 Task: Add the task  Add support for real-time multiplayer gaming to the section DevOps Dynamo in the project WolfTech and add a Due Date to the respective task as 2023/07/08.
Action: Mouse moved to (886, 549)
Screenshot: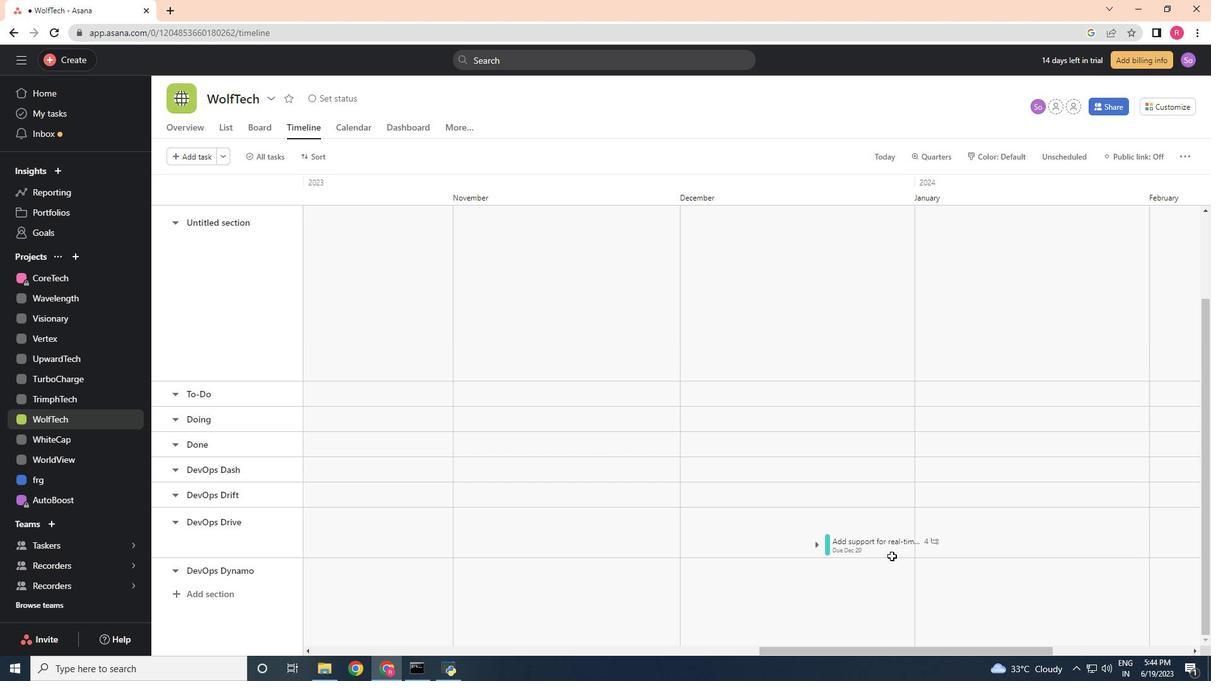 
Action: Mouse pressed left at (886, 549)
Screenshot: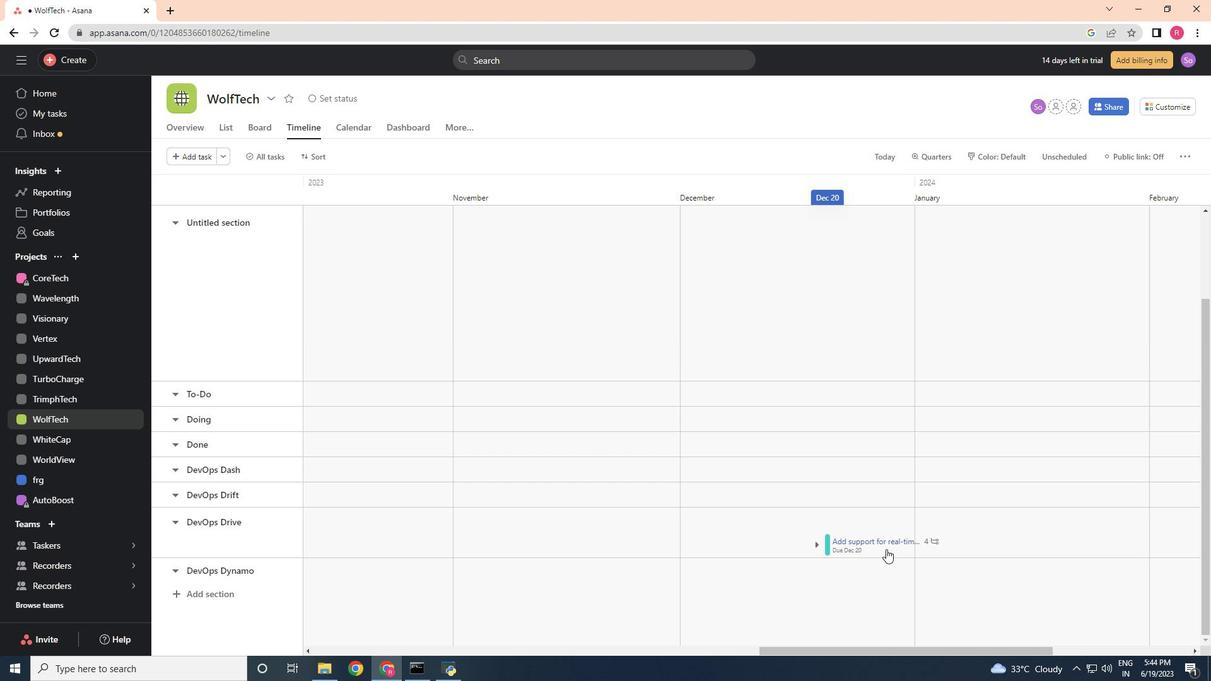 
Action: Mouse moved to (980, 277)
Screenshot: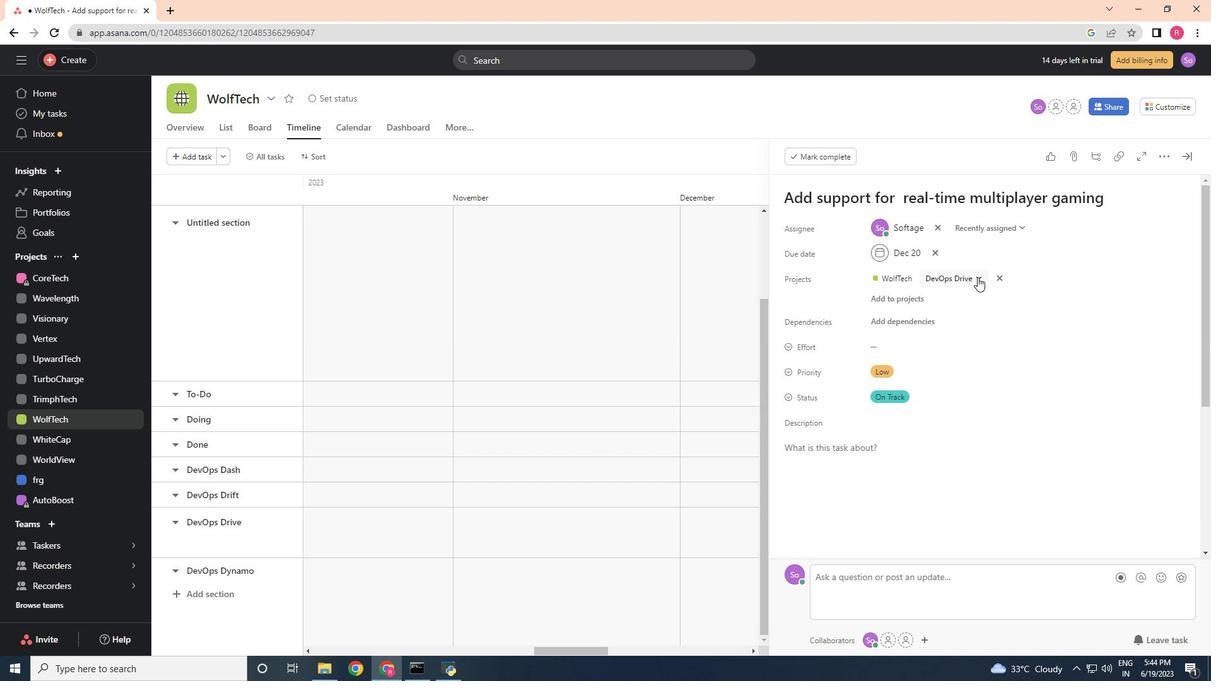 
Action: Mouse pressed left at (980, 277)
Screenshot: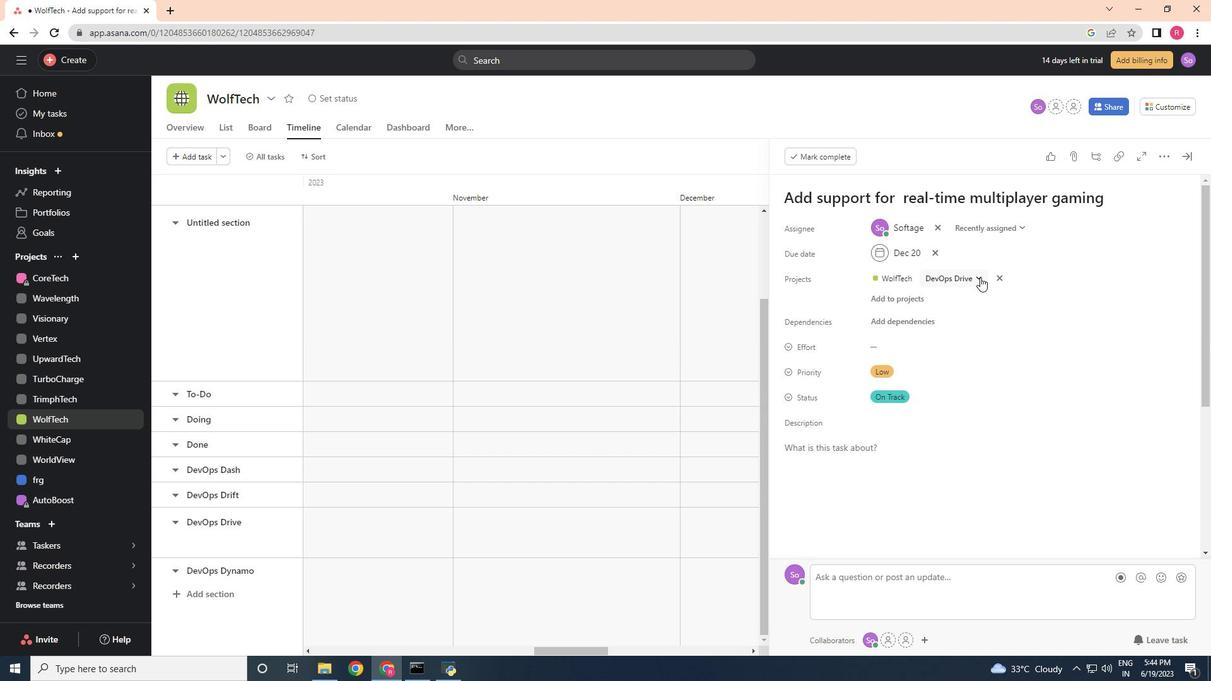 
Action: Mouse moved to (950, 473)
Screenshot: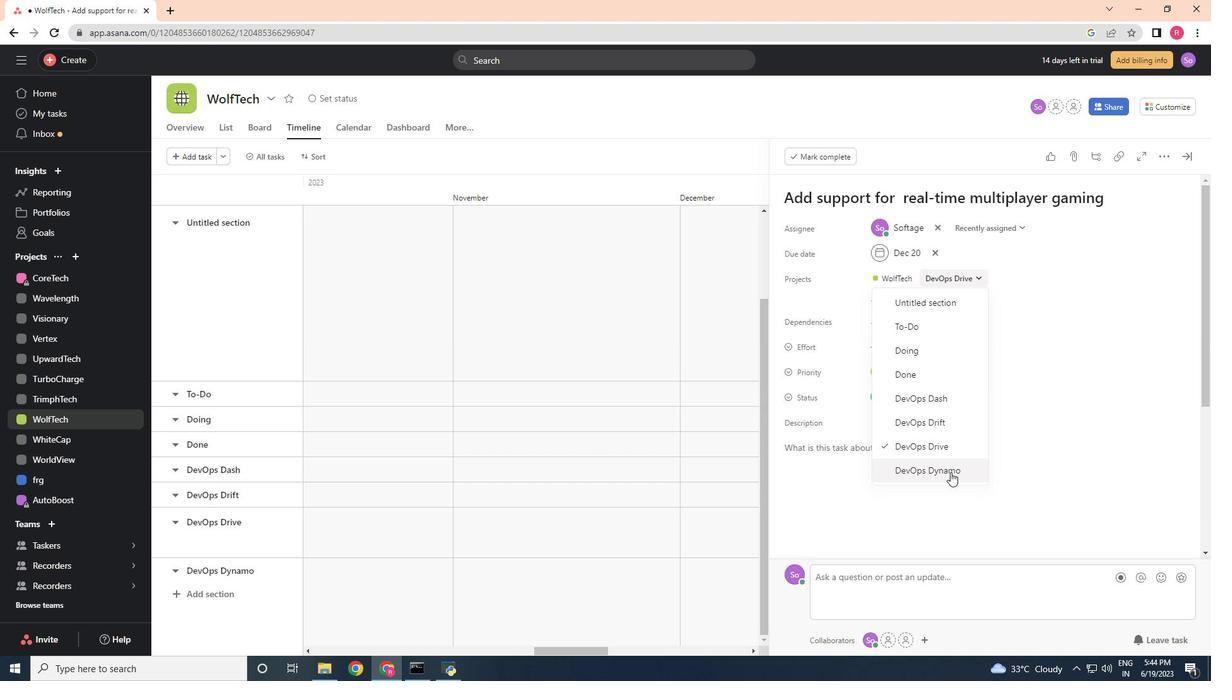 
Action: Mouse pressed left at (950, 473)
Screenshot: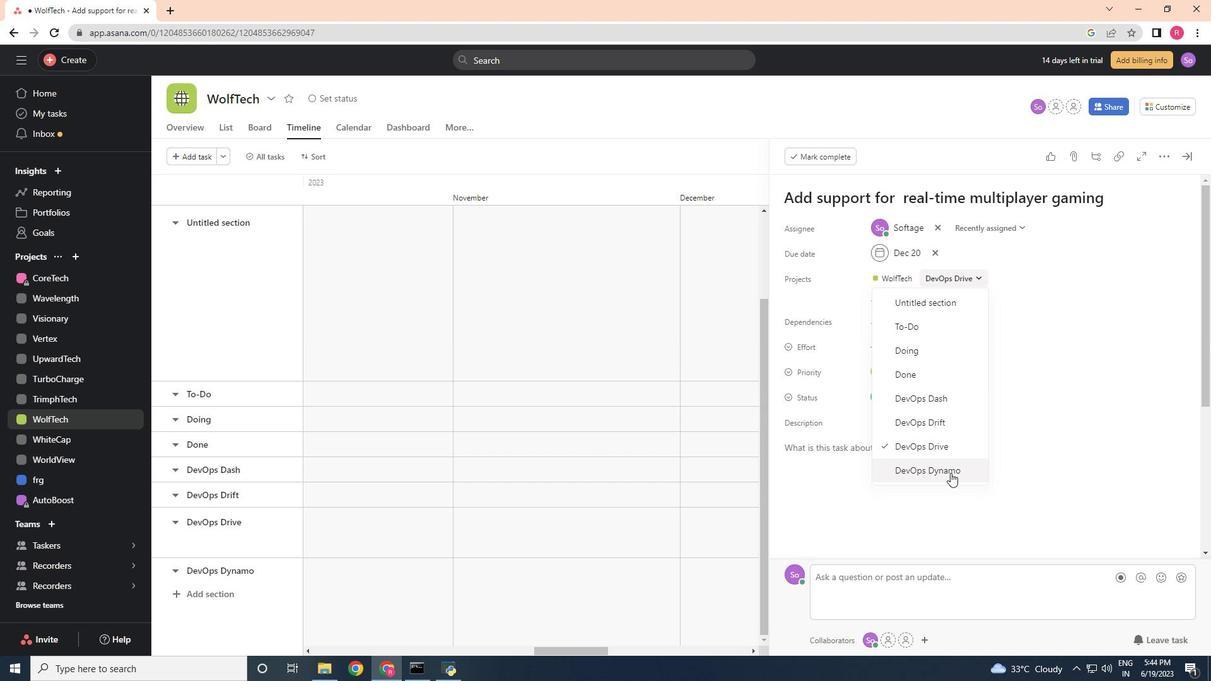 
Action: Mouse moved to (935, 247)
Screenshot: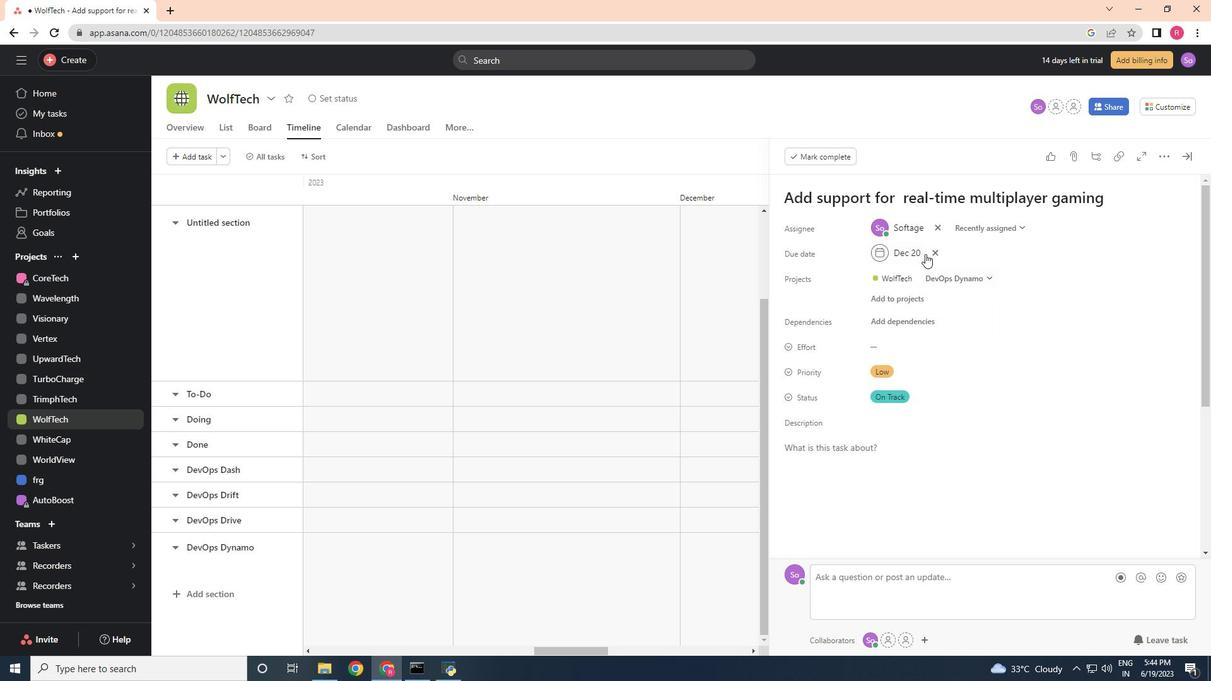 
Action: Mouse pressed left at (935, 247)
Screenshot: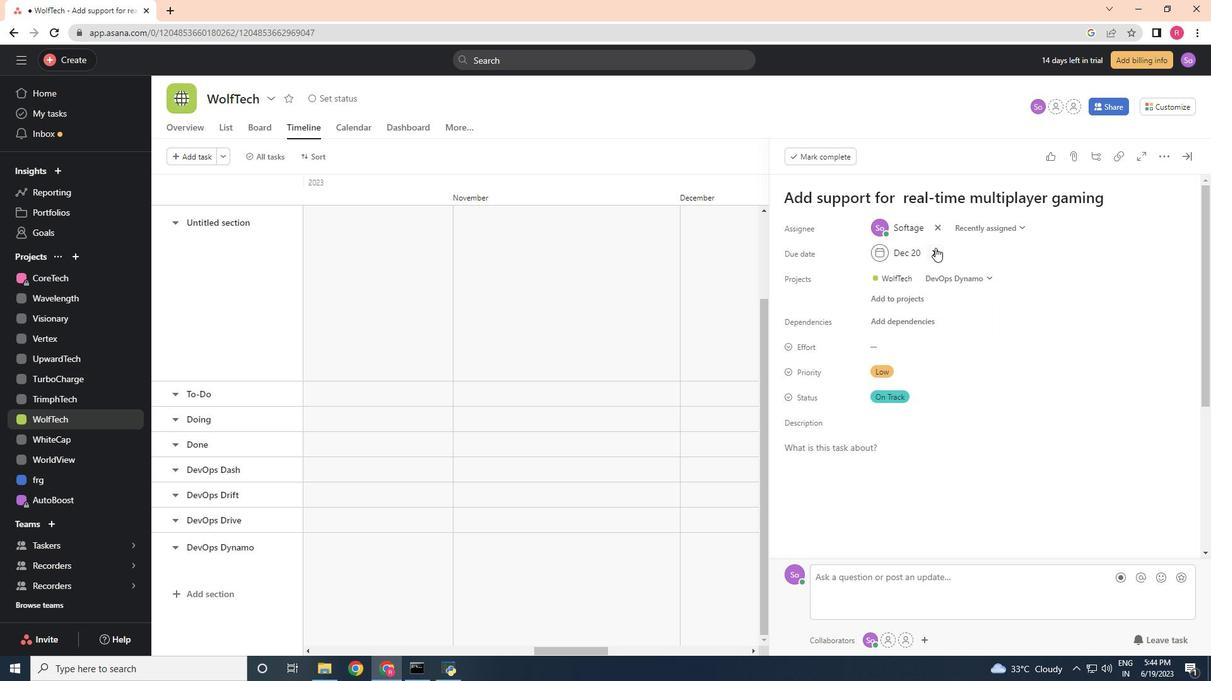 
Action: Mouse moved to (909, 252)
Screenshot: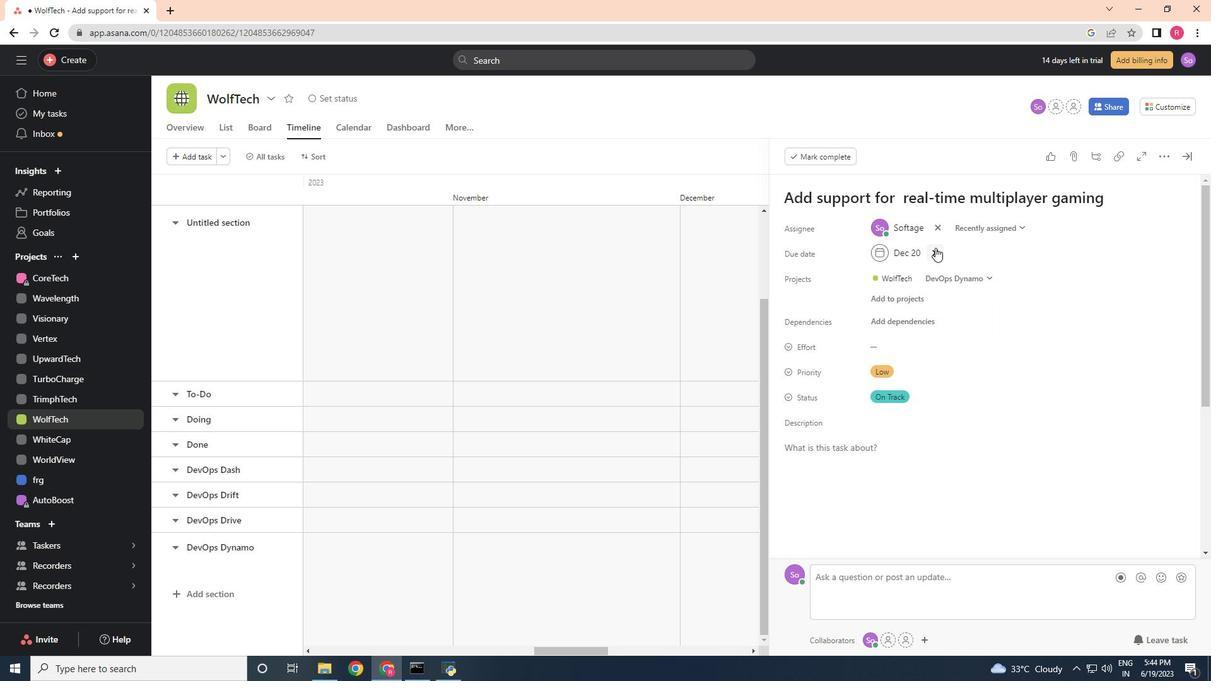 
Action: Mouse pressed left at (909, 252)
Screenshot: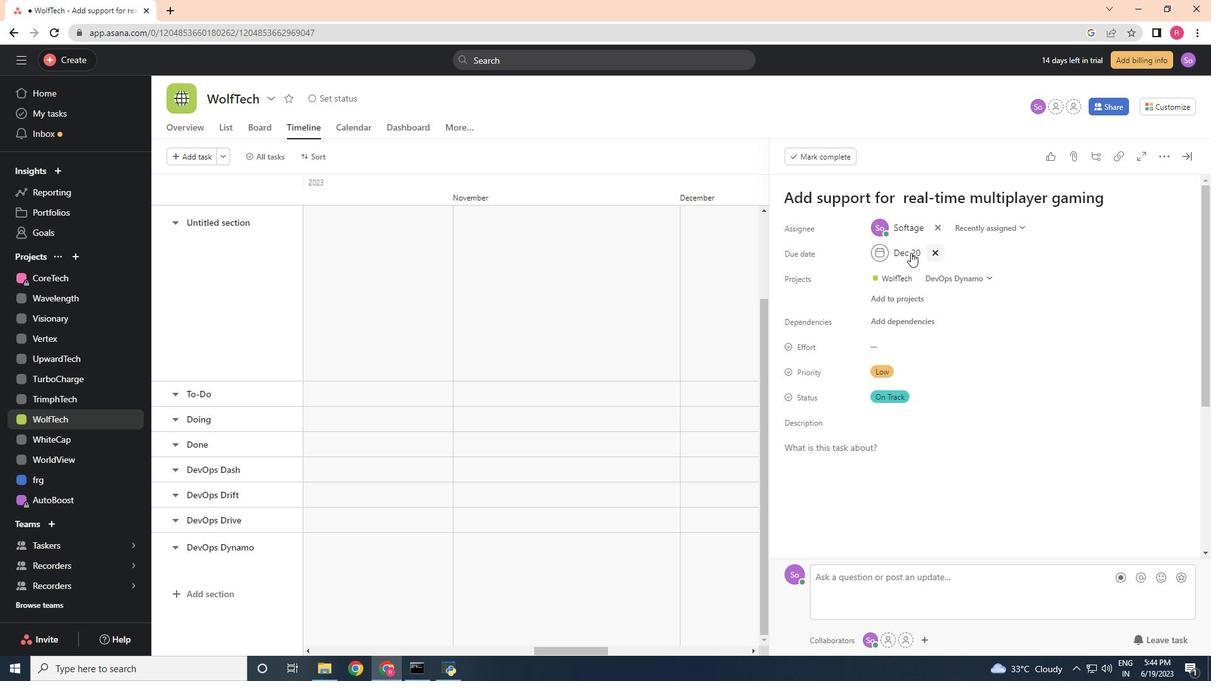 
Action: Mouse moved to (1019, 317)
Screenshot: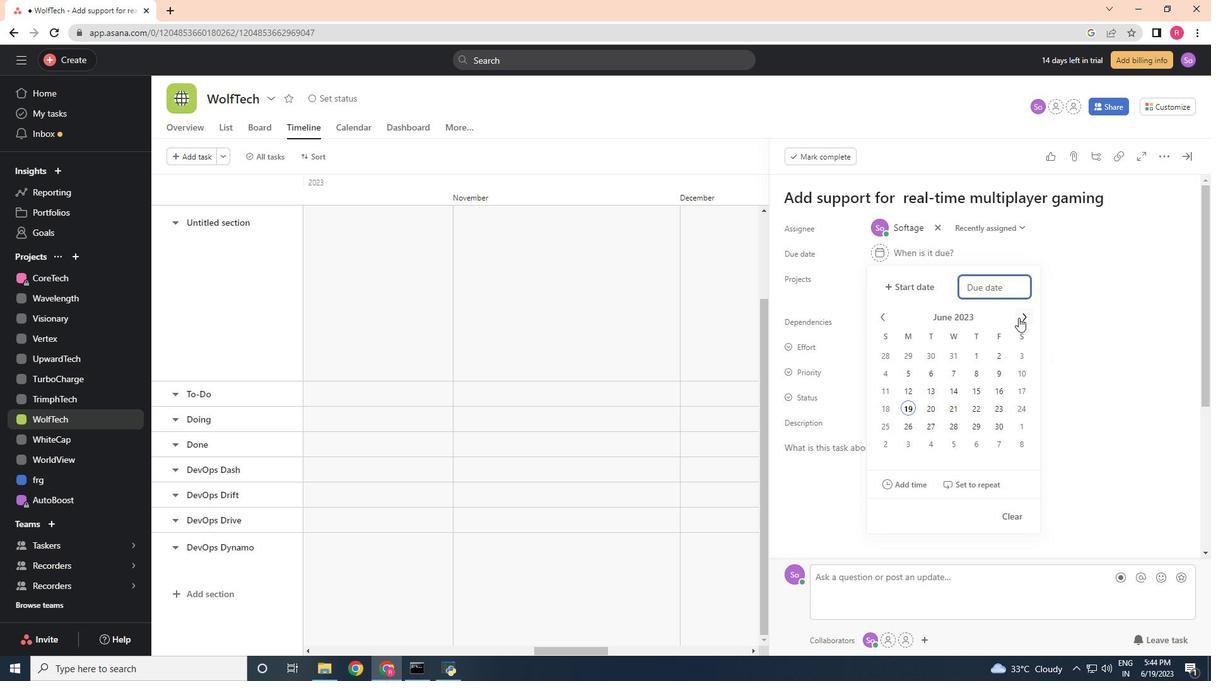 
Action: Mouse pressed left at (1019, 317)
Screenshot: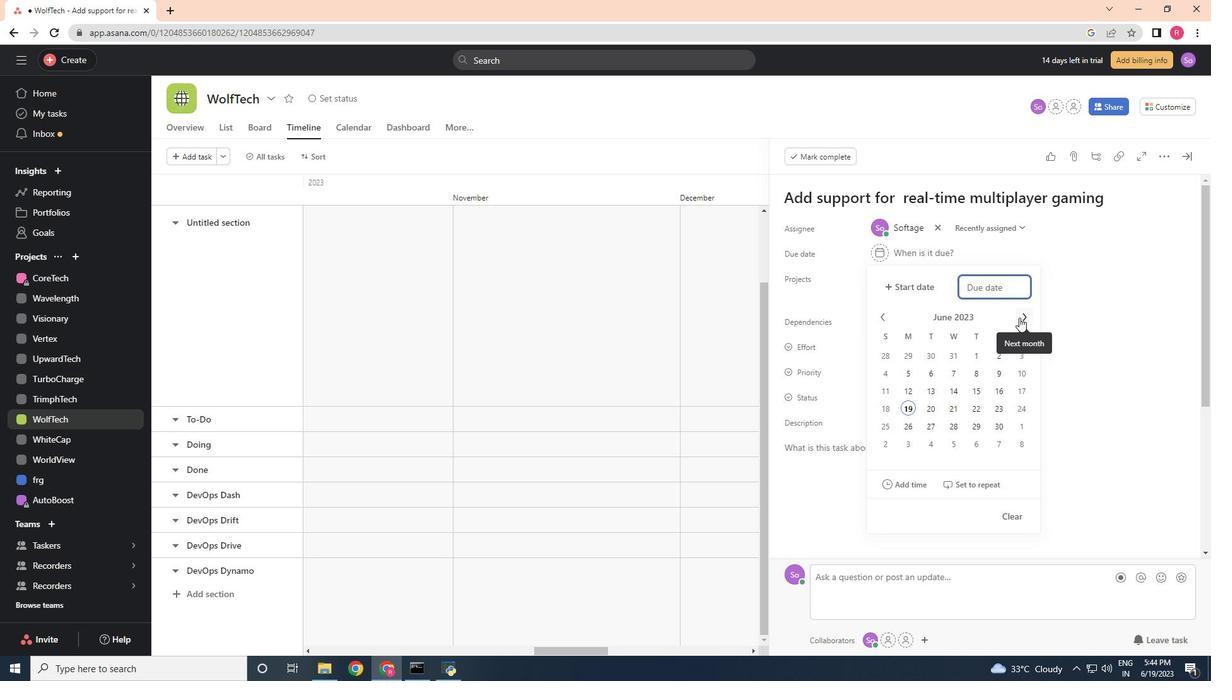 
Action: Mouse moved to (1020, 369)
Screenshot: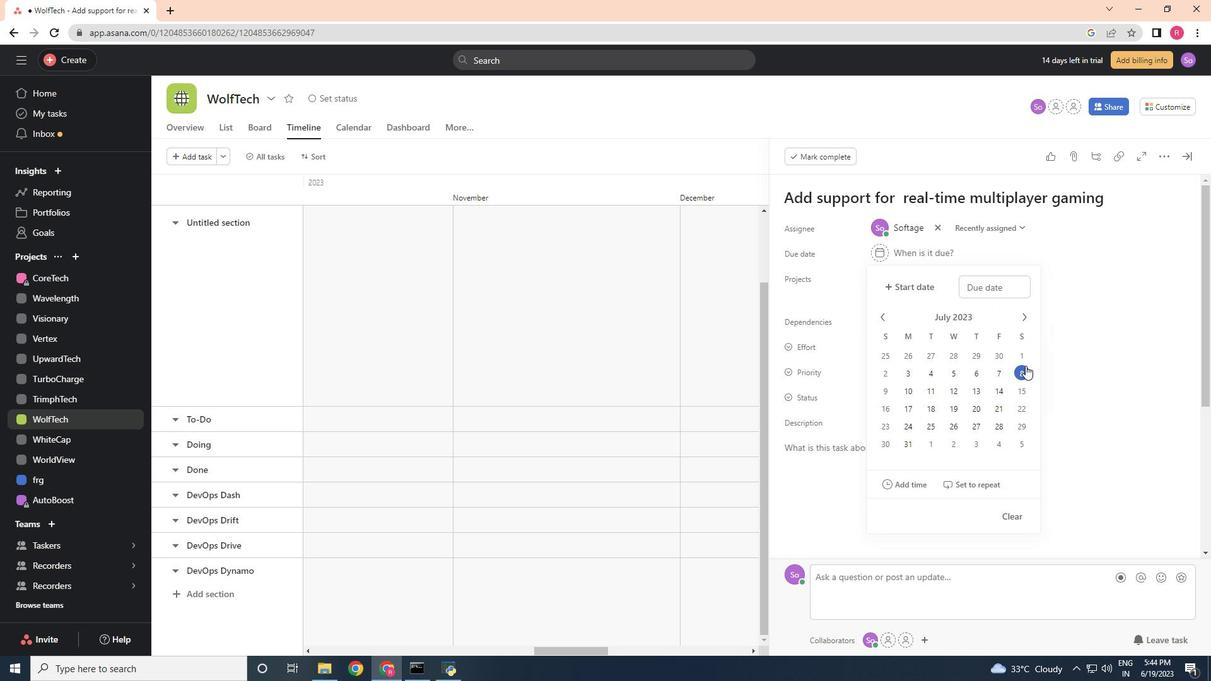 
Action: Mouse pressed left at (1020, 369)
Screenshot: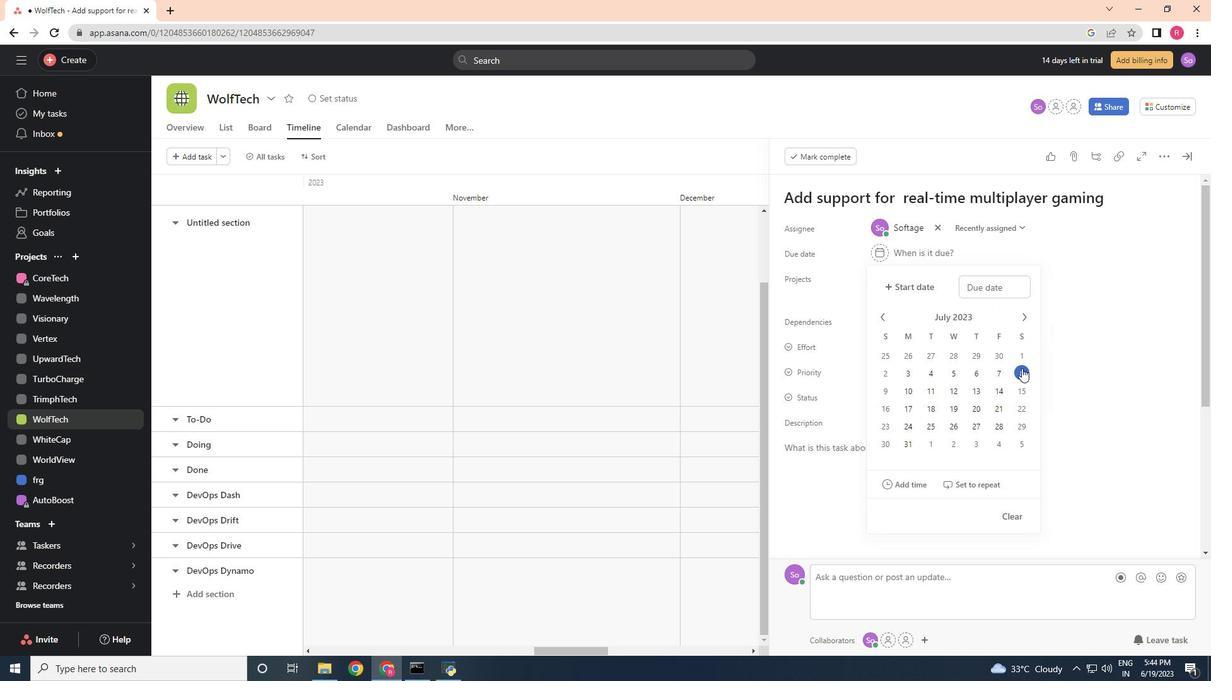 
Action: Mouse moved to (1085, 377)
Screenshot: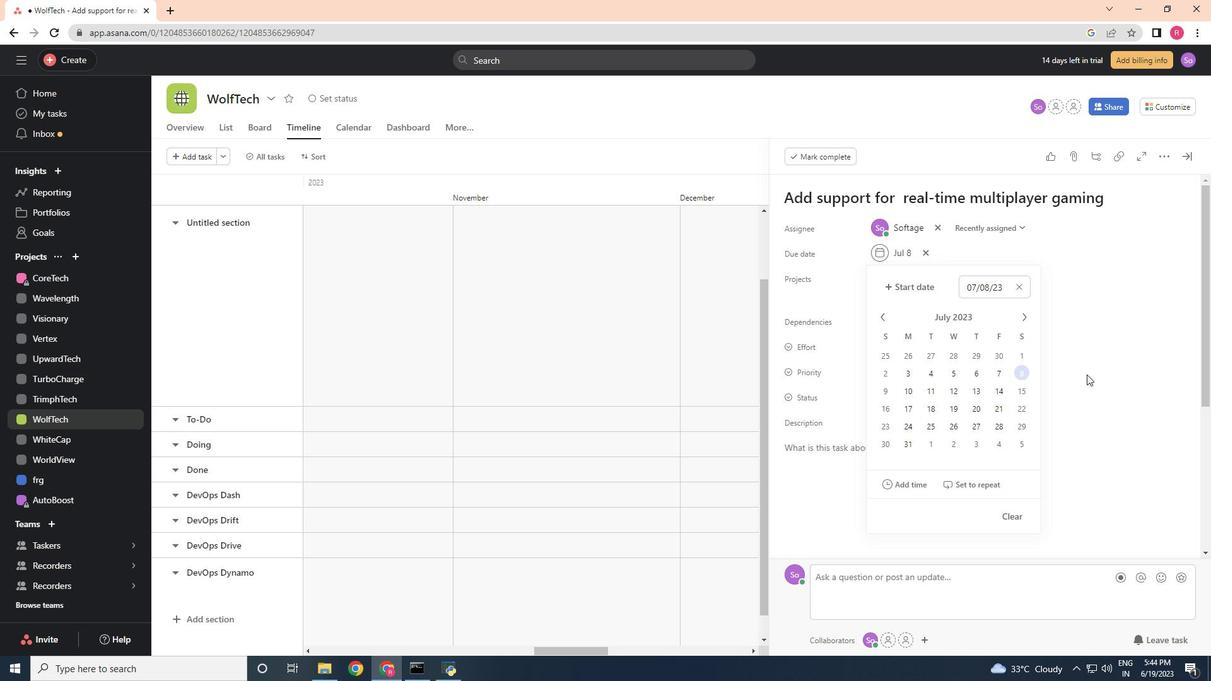 
Action: Mouse pressed left at (1085, 377)
Screenshot: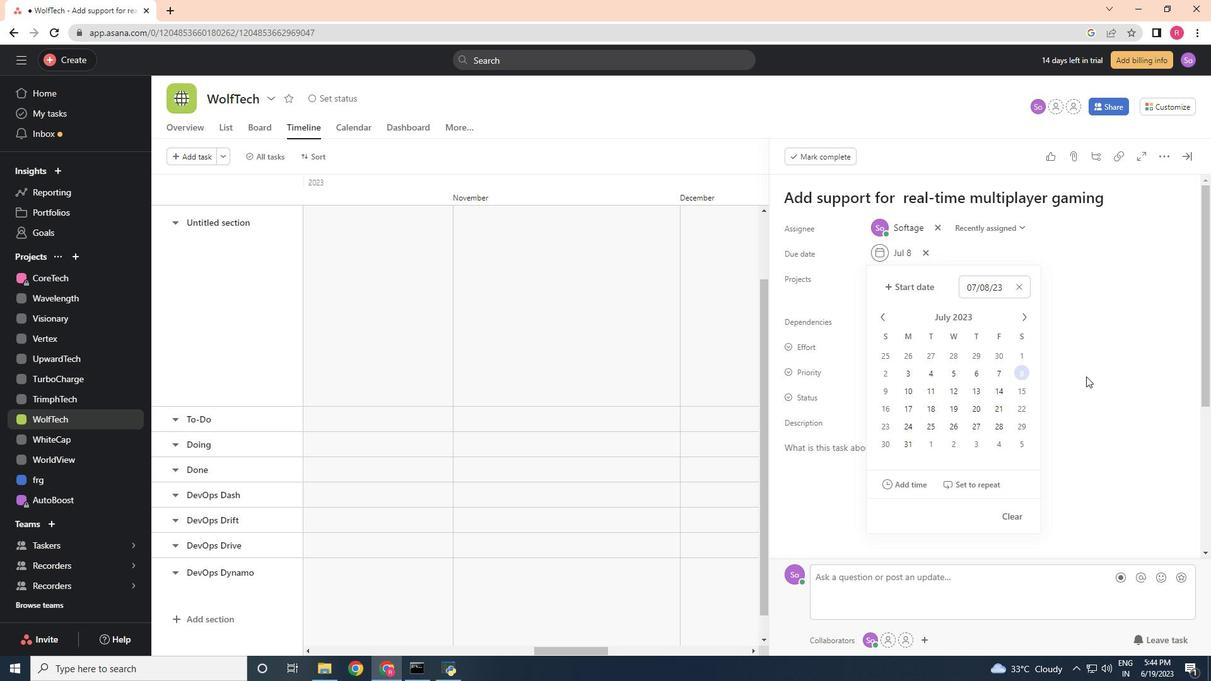 
Action: Mouse moved to (1067, 373)
Screenshot: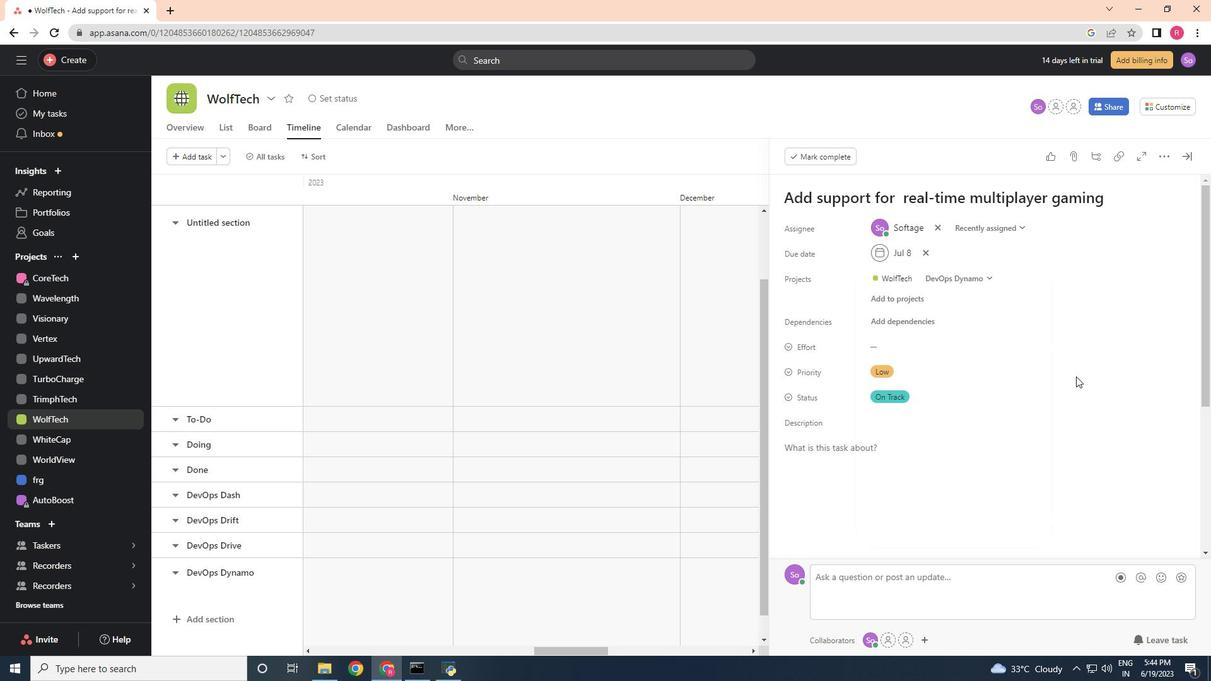
